 Task: In service page projects allow project work notifications turn off.
Action: Mouse moved to (840, 133)
Screenshot: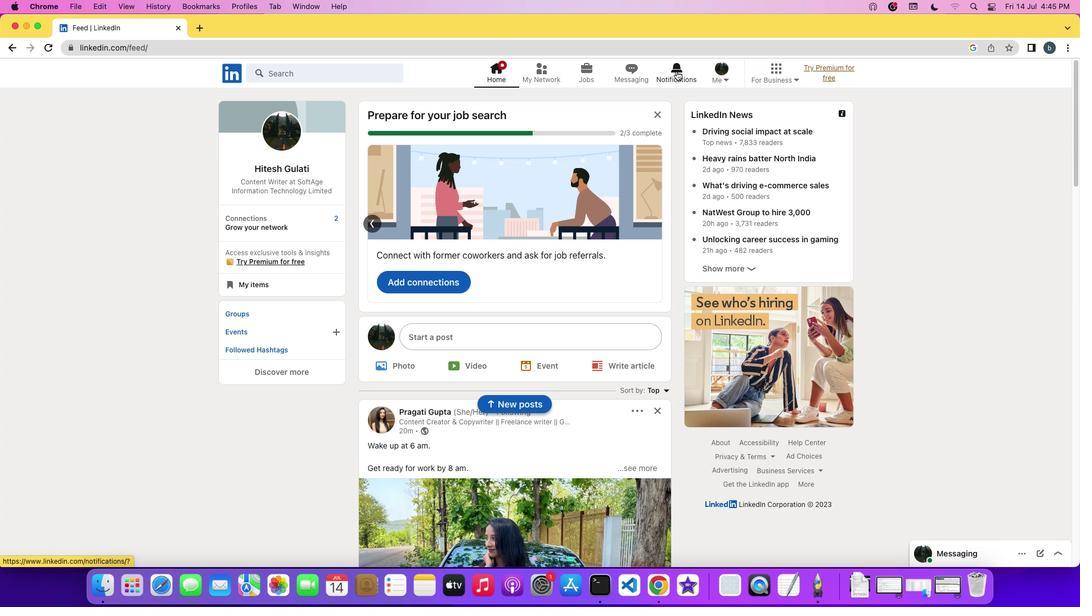 
Action: Mouse pressed left at (840, 133)
Screenshot: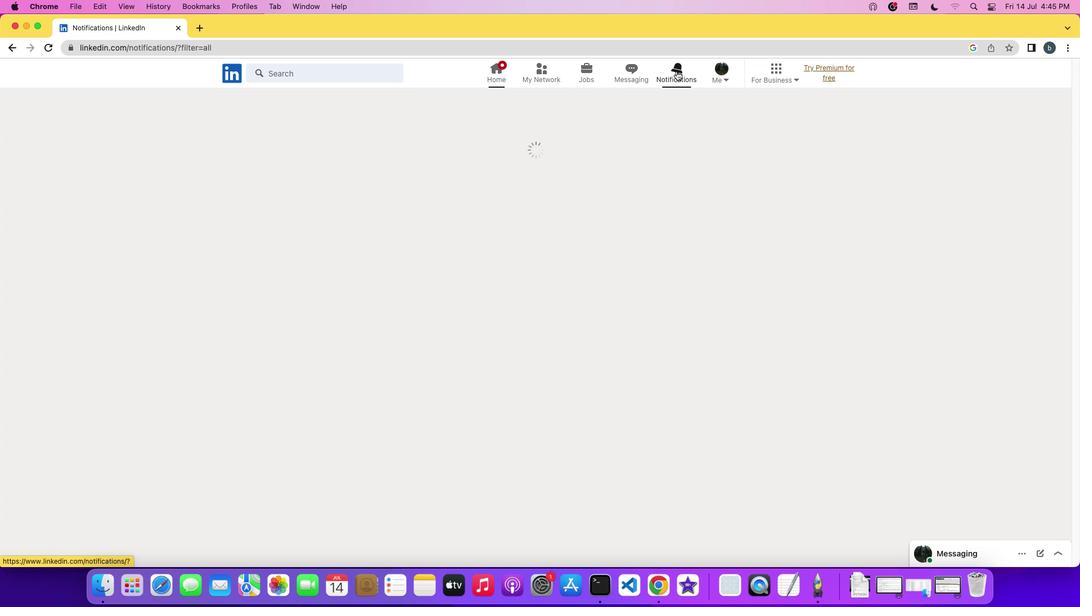 
Action: Mouse pressed left at (840, 133)
Screenshot: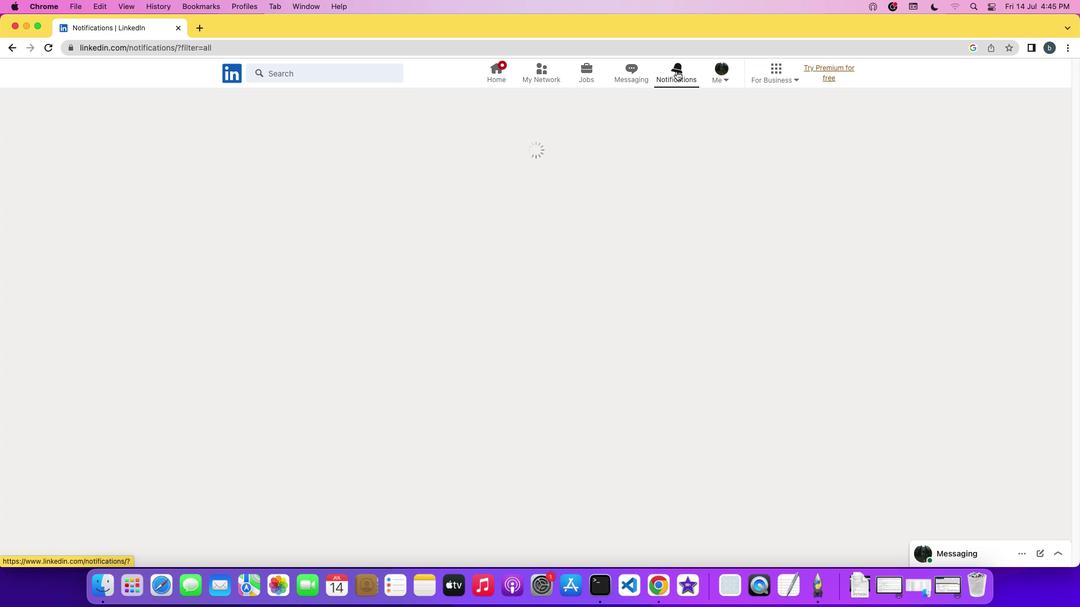 
Action: Mouse moved to (970, 171)
Screenshot: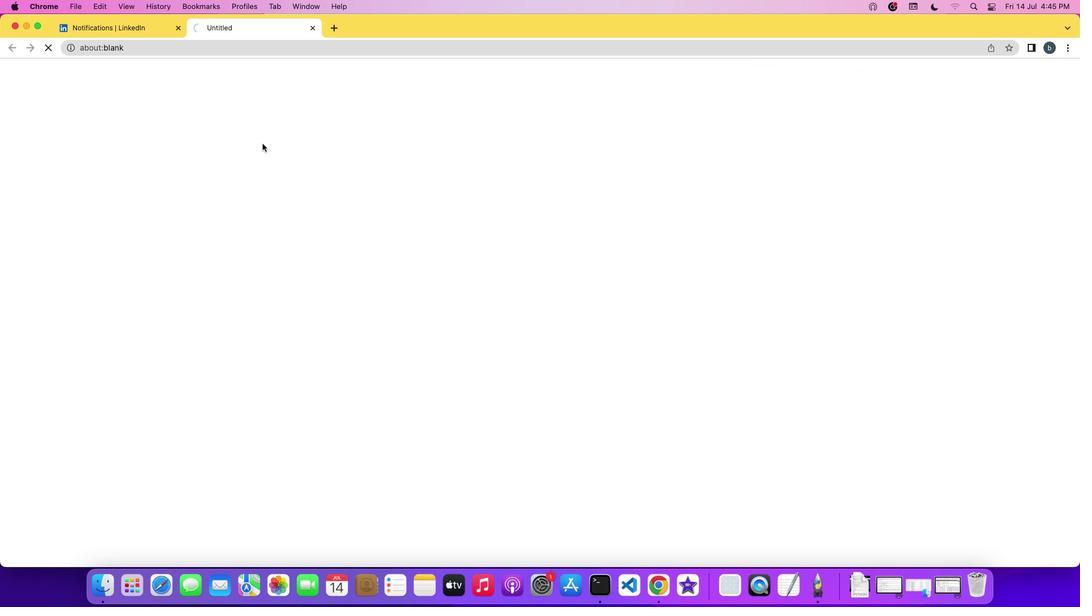 
Action: Mouse pressed left at (970, 171)
Screenshot: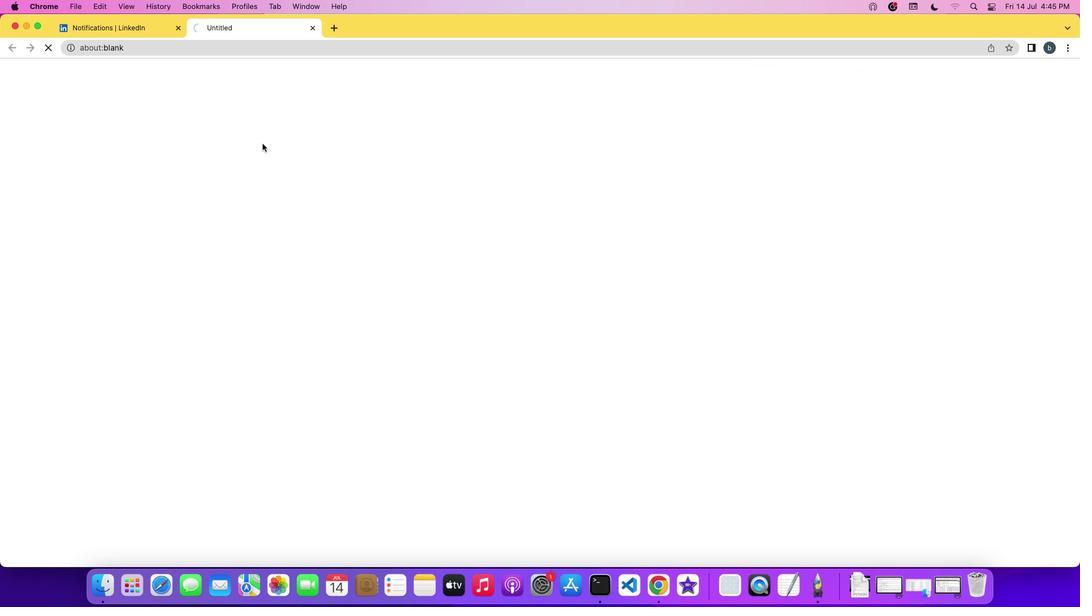 
Action: Mouse moved to (914, 181)
Screenshot: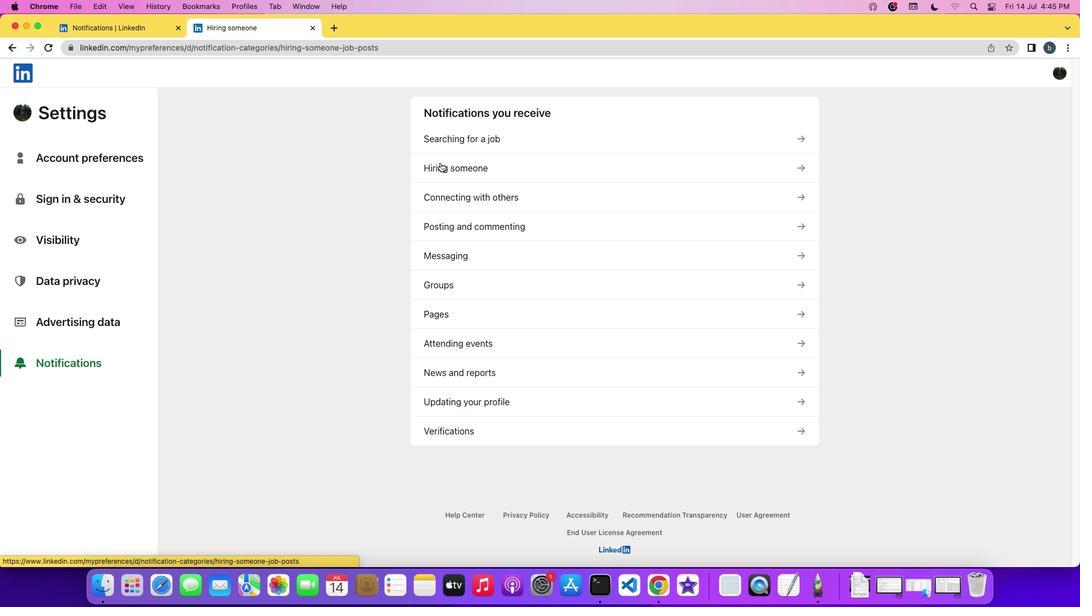 
Action: Mouse pressed left at (914, 181)
Screenshot: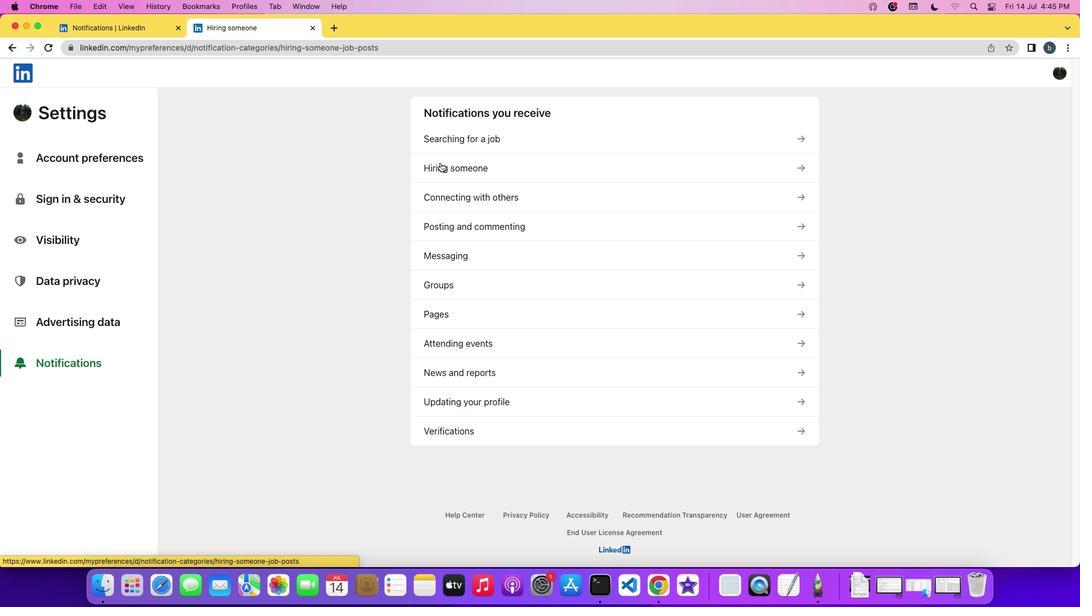 
Action: Mouse moved to (823, 174)
Screenshot: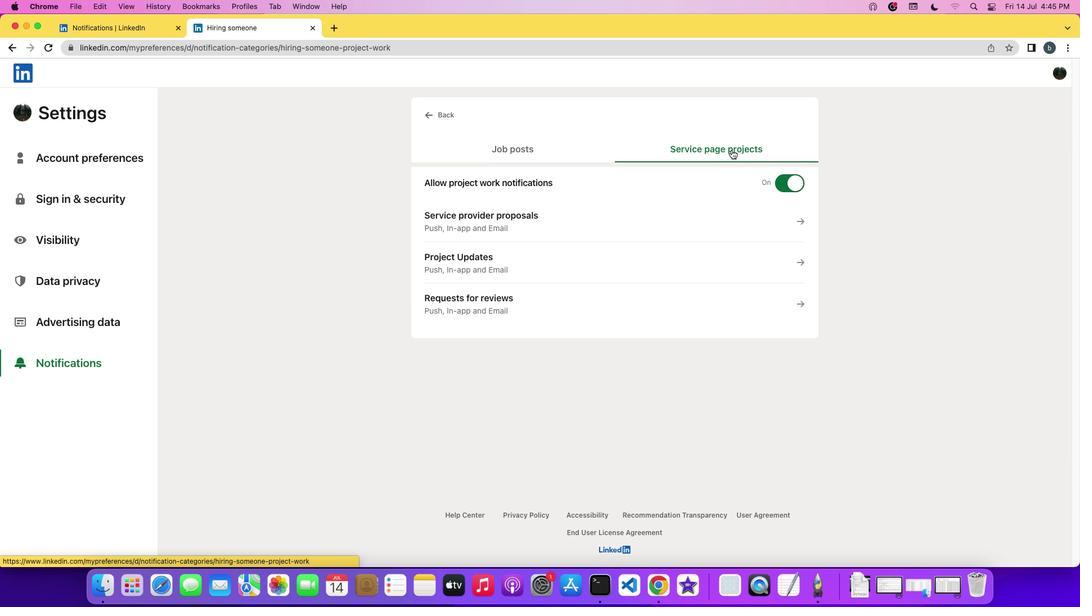 
Action: Mouse pressed left at (823, 174)
Screenshot: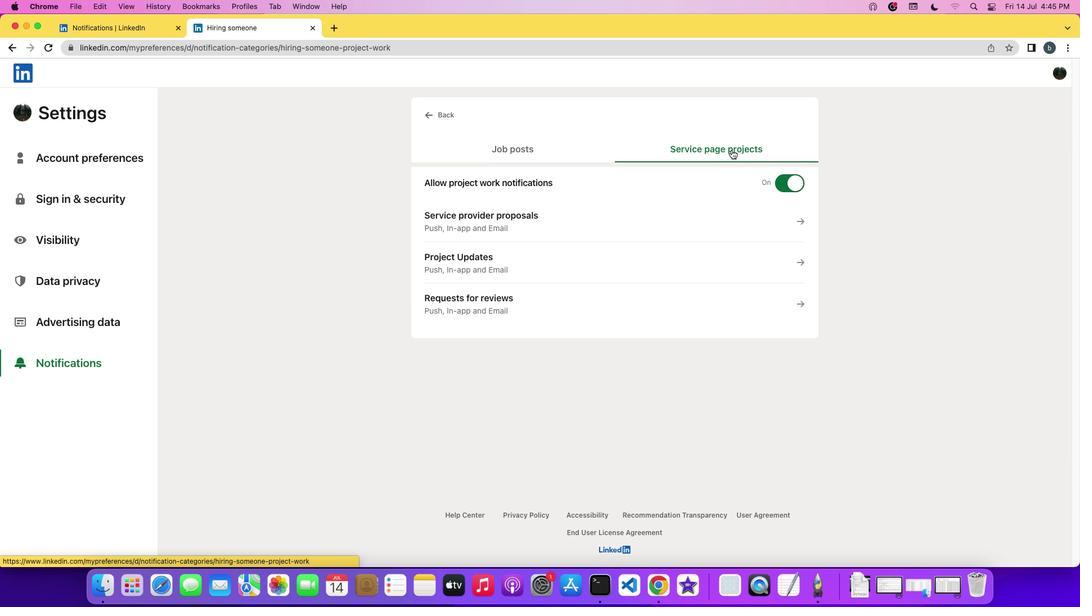 
Action: Mouse moved to (802, 191)
Screenshot: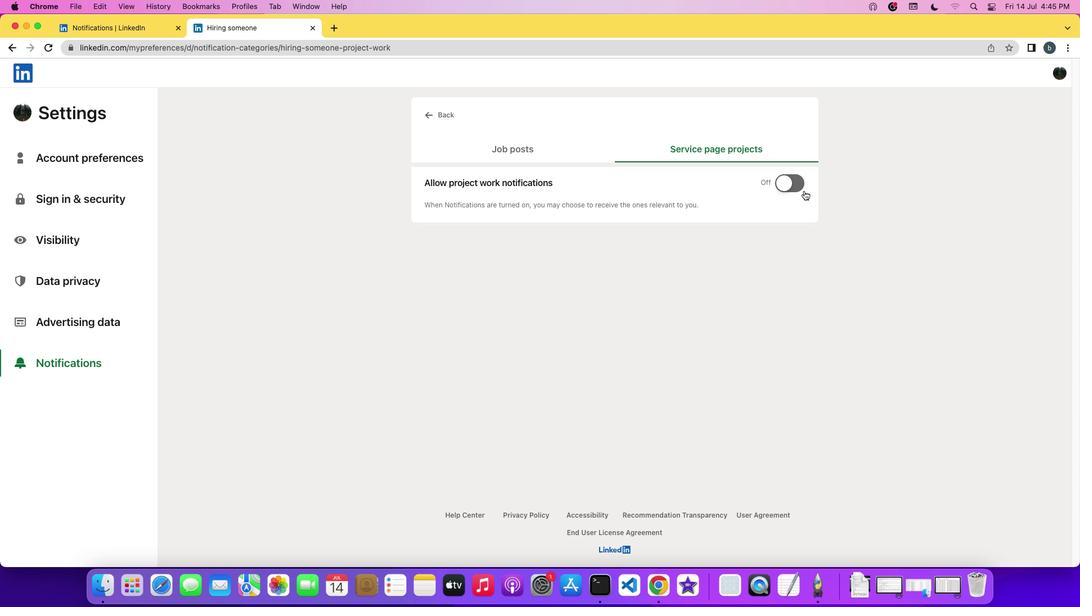 
Action: Mouse pressed left at (802, 191)
Screenshot: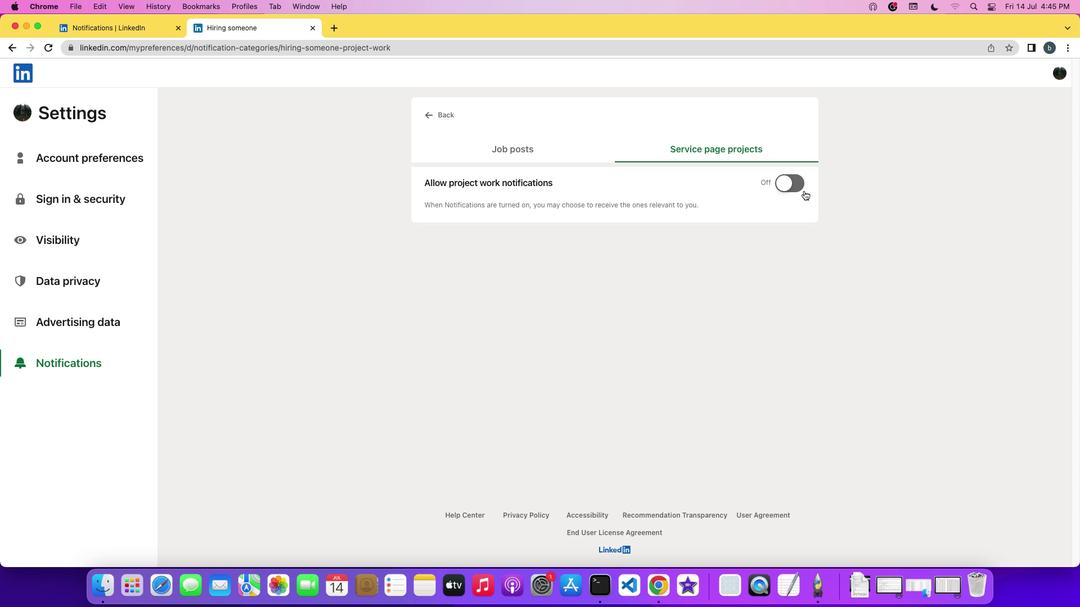 
Action: Mouse moved to (800, 196)
Screenshot: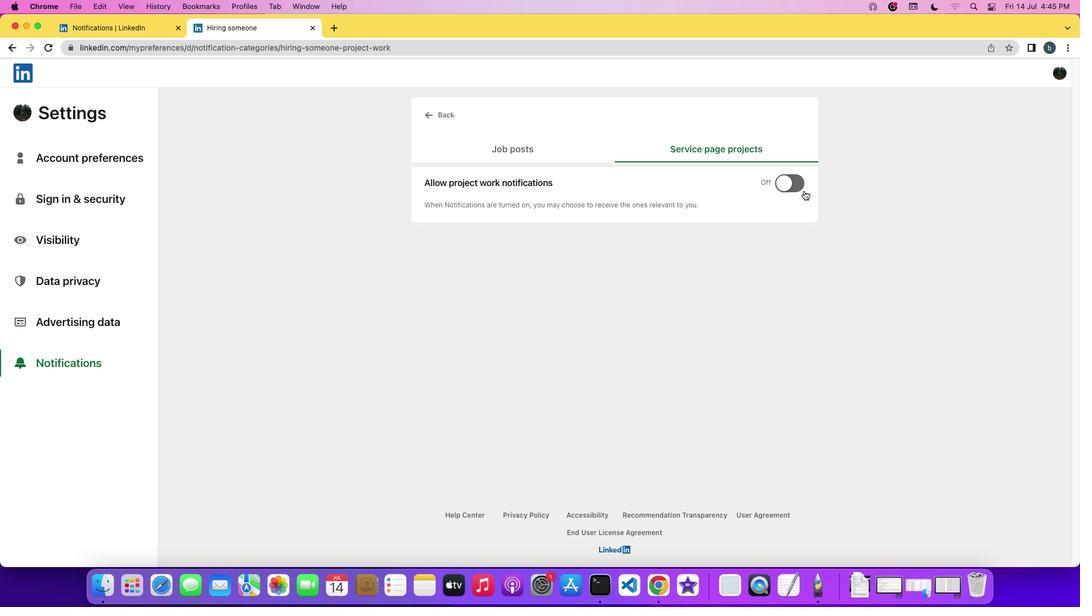 
